 Task: Change  the formatting of the data  Which is Less than 5. in conditional formating, put the option 'Chart 4 colour. 'In the sheet  Attendance Sheet for Weekly Evaluationbook
Action: Mouse moved to (43, 125)
Screenshot: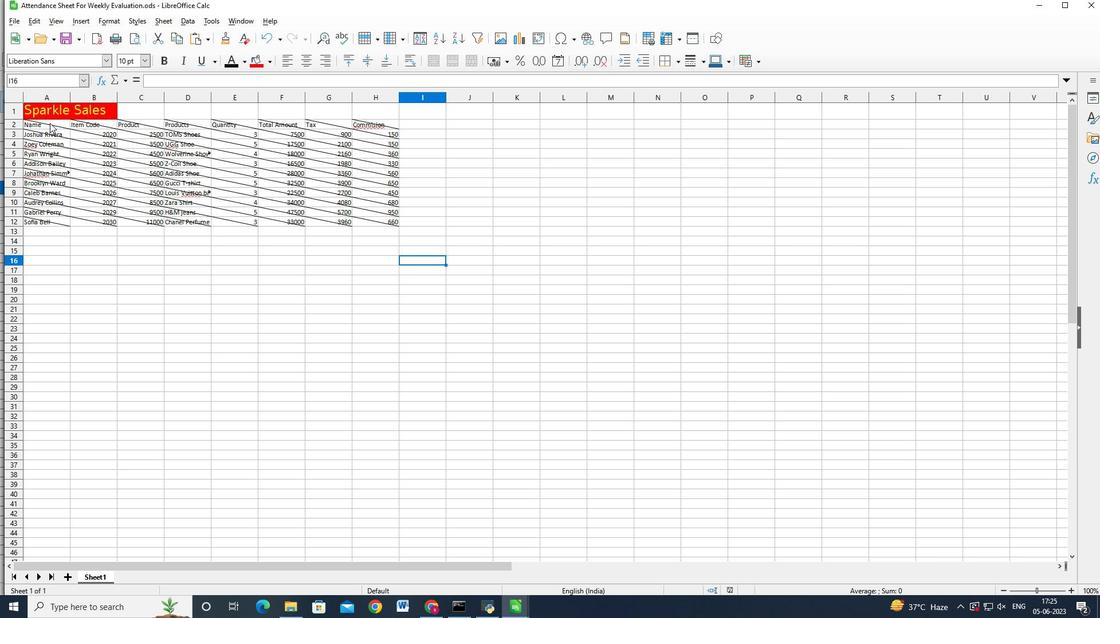 
Action: Mouse pressed left at (43, 125)
Screenshot: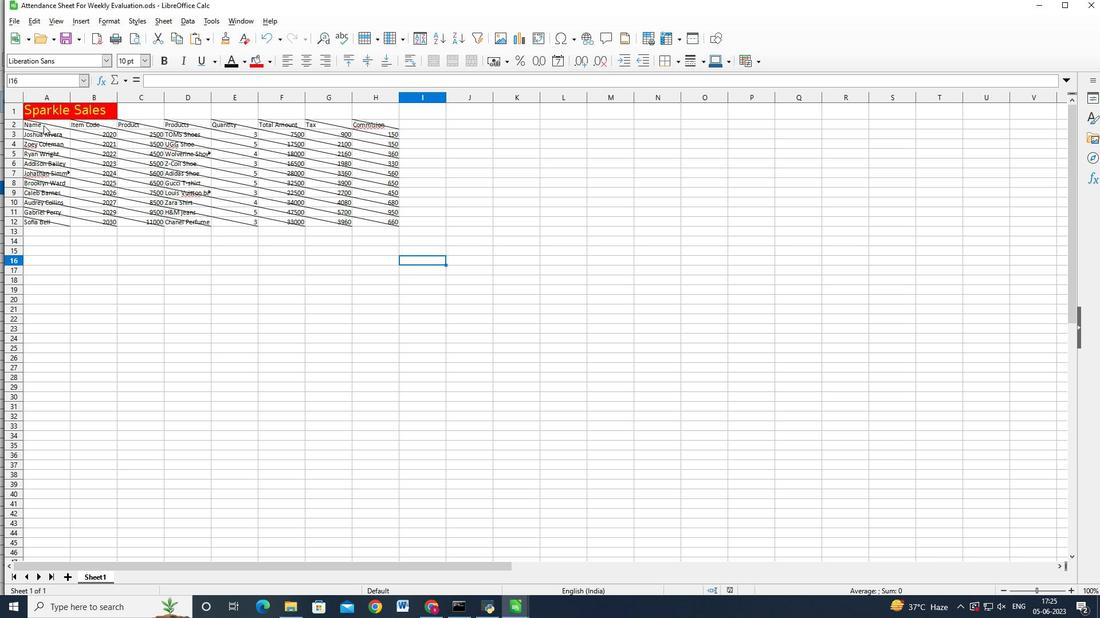 
Action: Mouse moved to (104, 17)
Screenshot: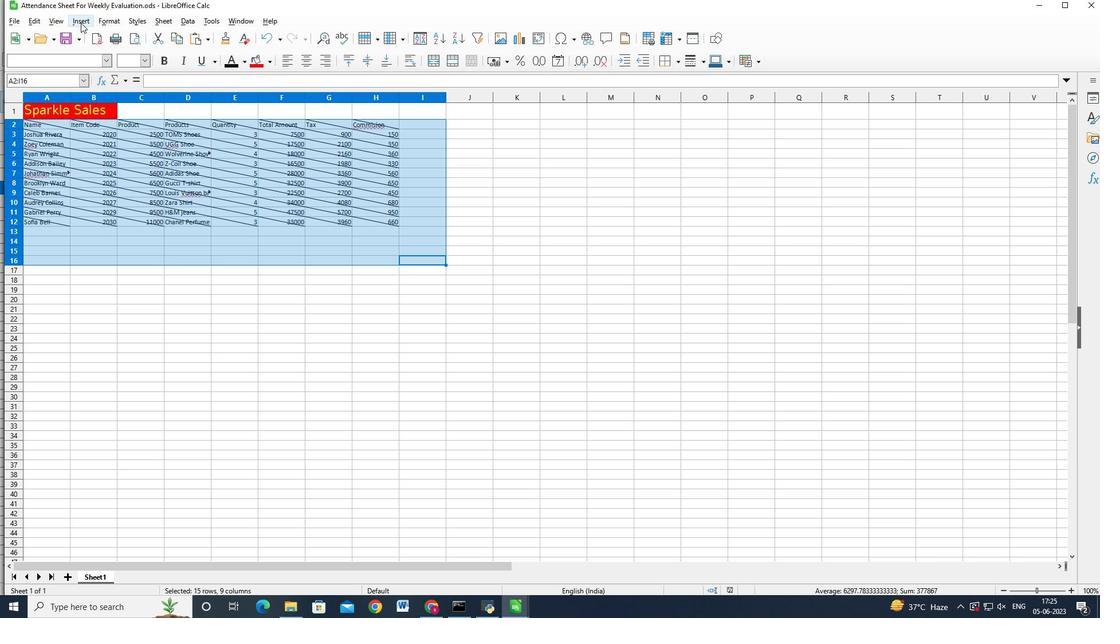 
Action: Mouse pressed left at (104, 17)
Screenshot: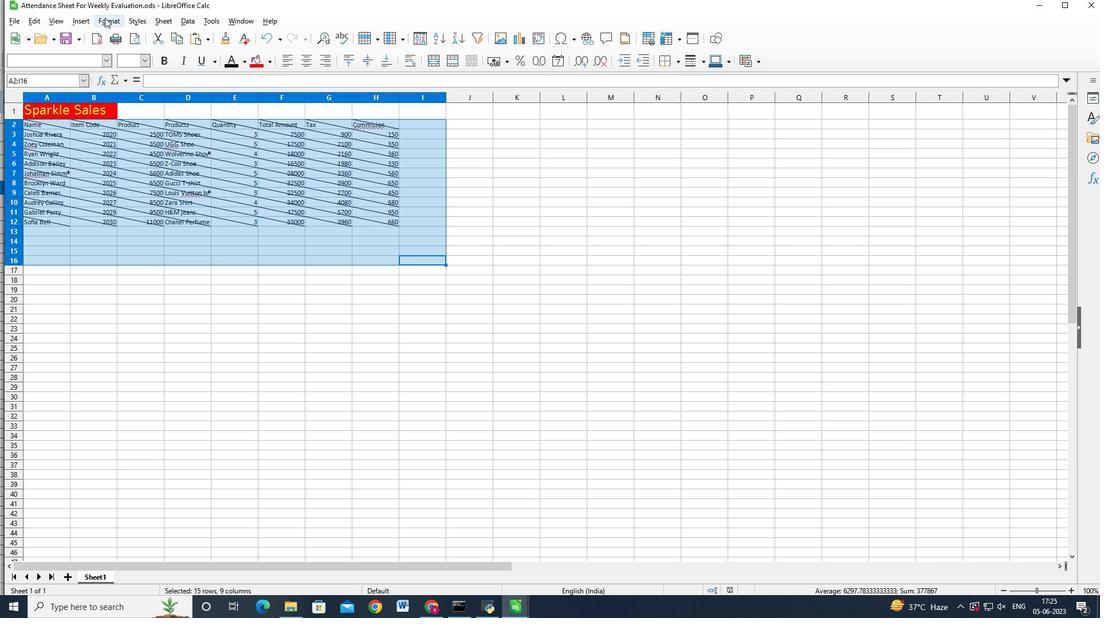 
Action: Mouse moved to (150, 203)
Screenshot: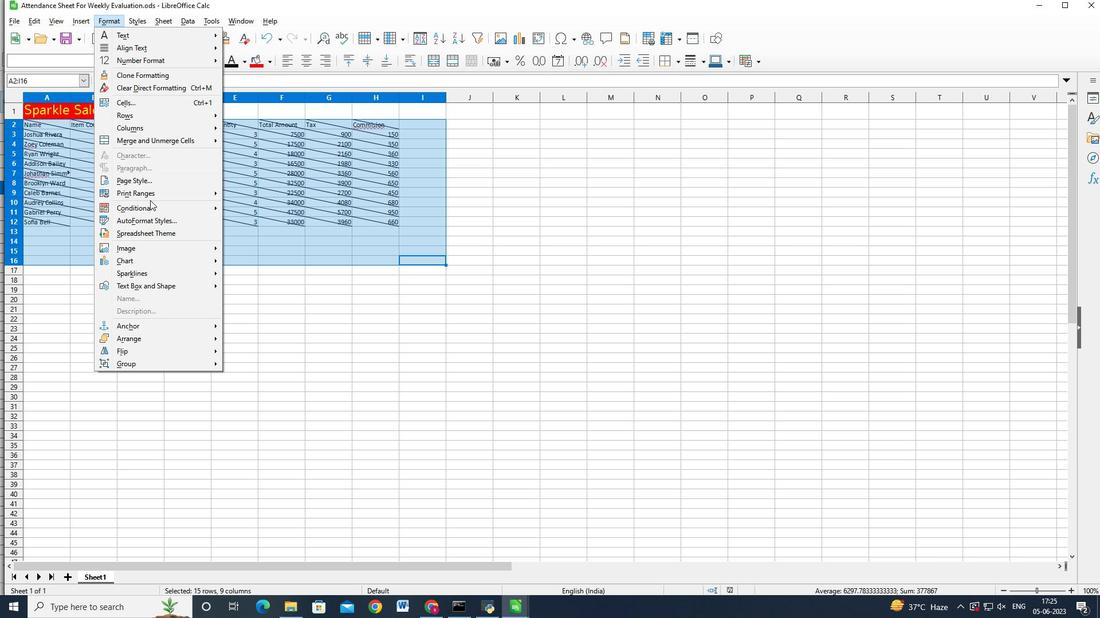 
Action: Mouse pressed left at (150, 203)
Screenshot: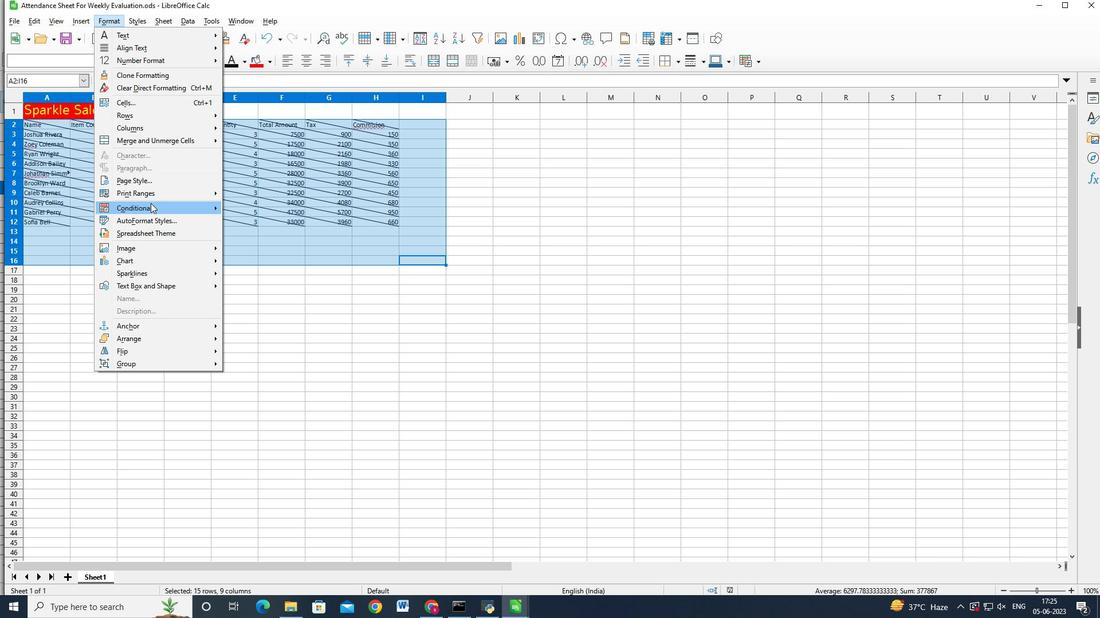 
Action: Mouse moved to (257, 207)
Screenshot: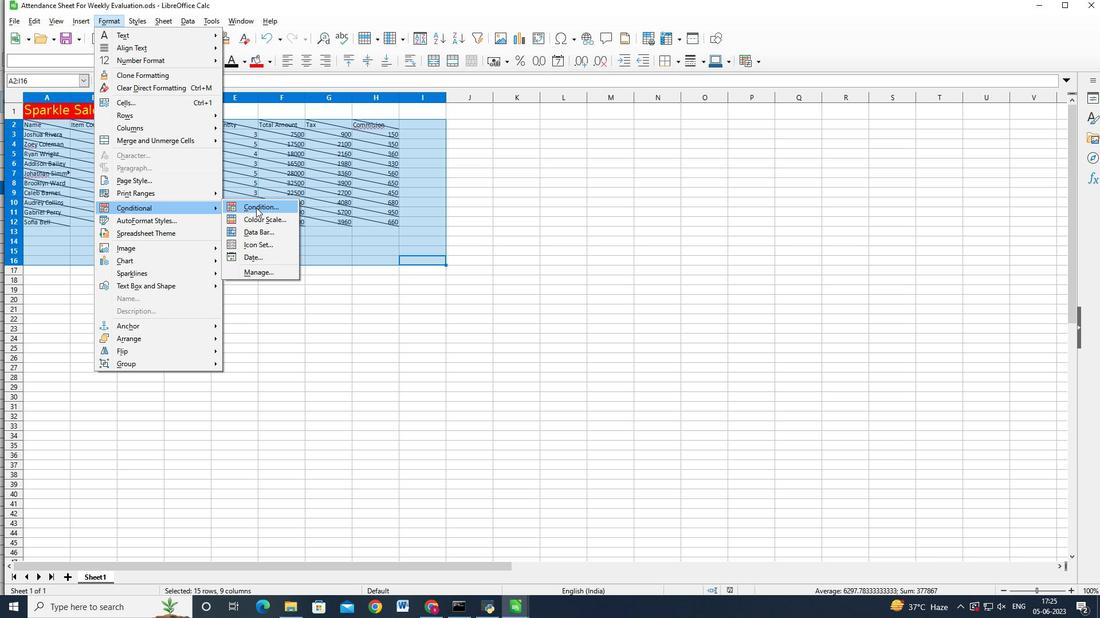 
Action: Mouse pressed left at (257, 207)
Screenshot: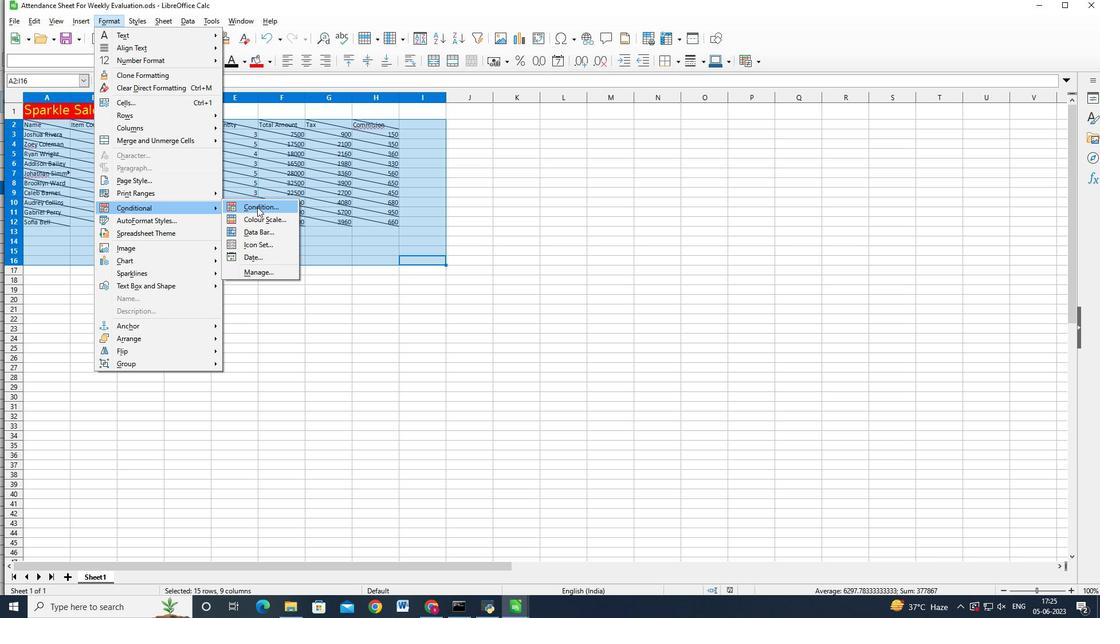 
Action: Mouse moved to (592, 181)
Screenshot: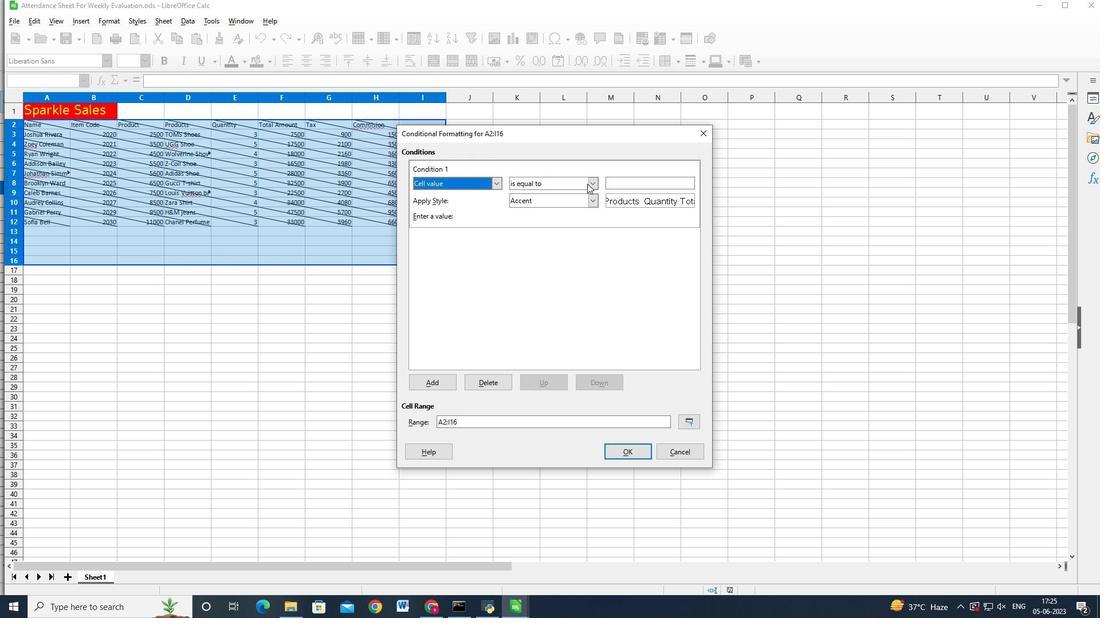 
Action: Mouse pressed left at (592, 181)
Screenshot: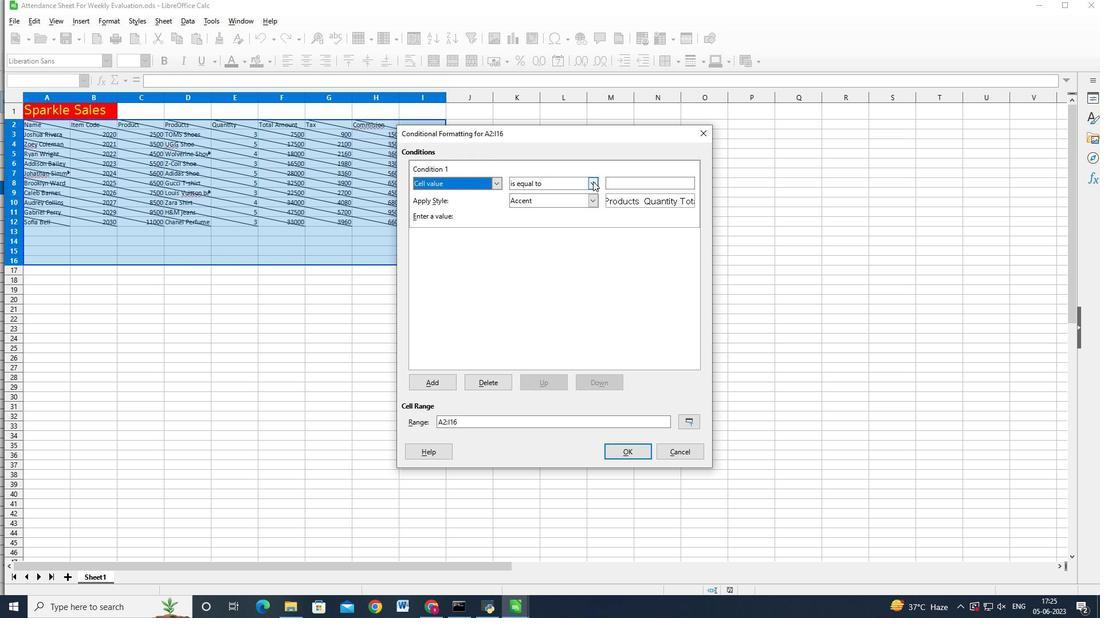 
Action: Mouse moved to (556, 204)
Screenshot: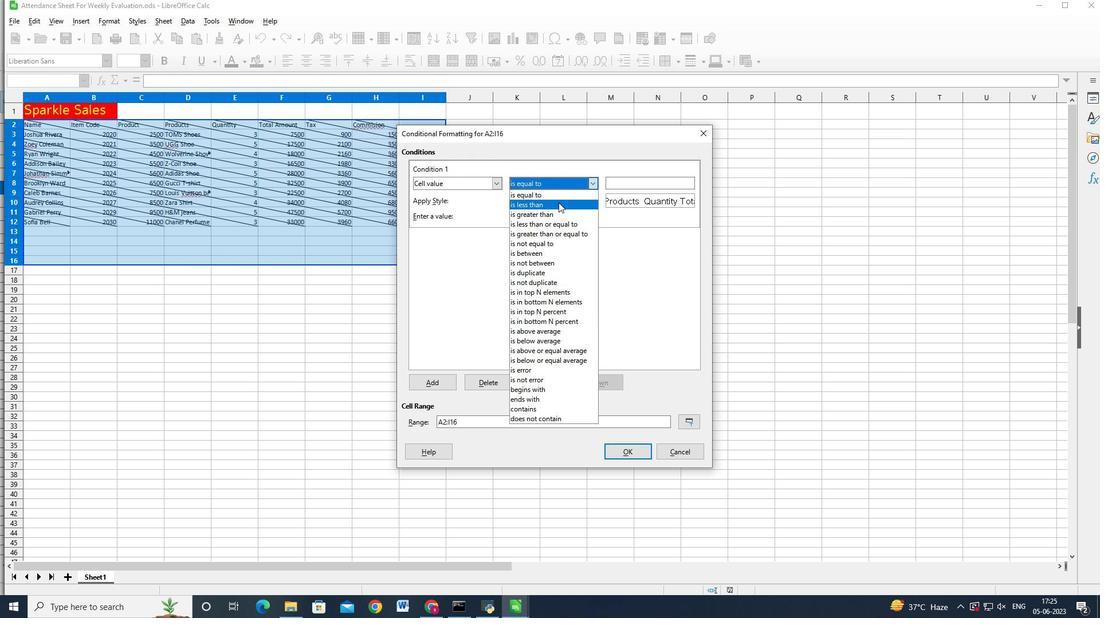 
Action: Mouse pressed left at (556, 204)
Screenshot: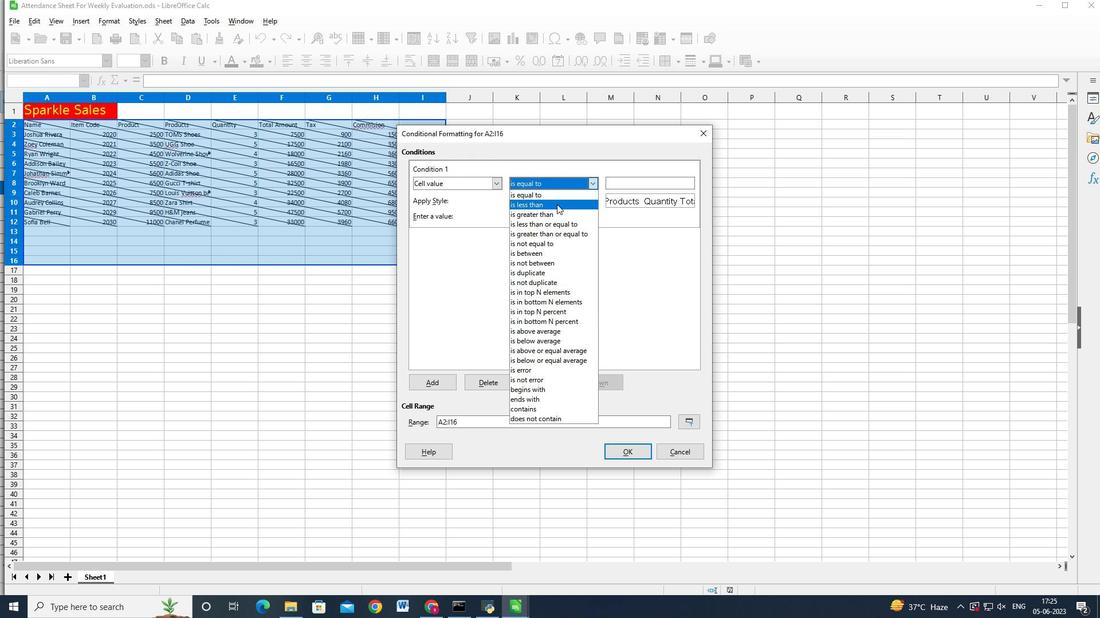 
Action: Mouse moved to (622, 180)
Screenshot: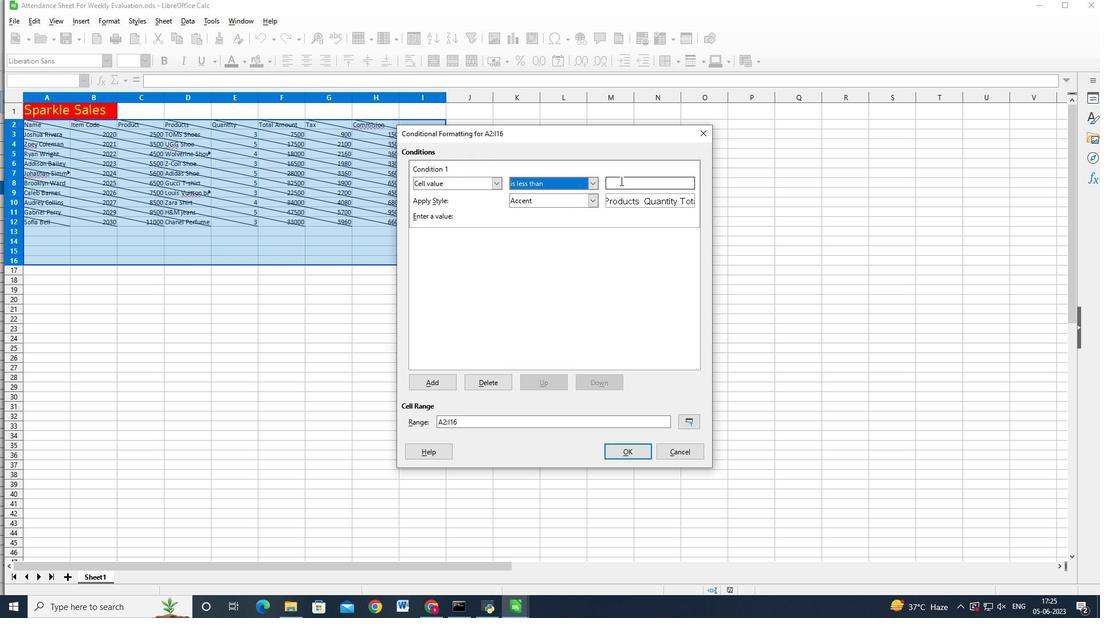 
Action: Mouse pressed left at (622, 180)
Screenshot: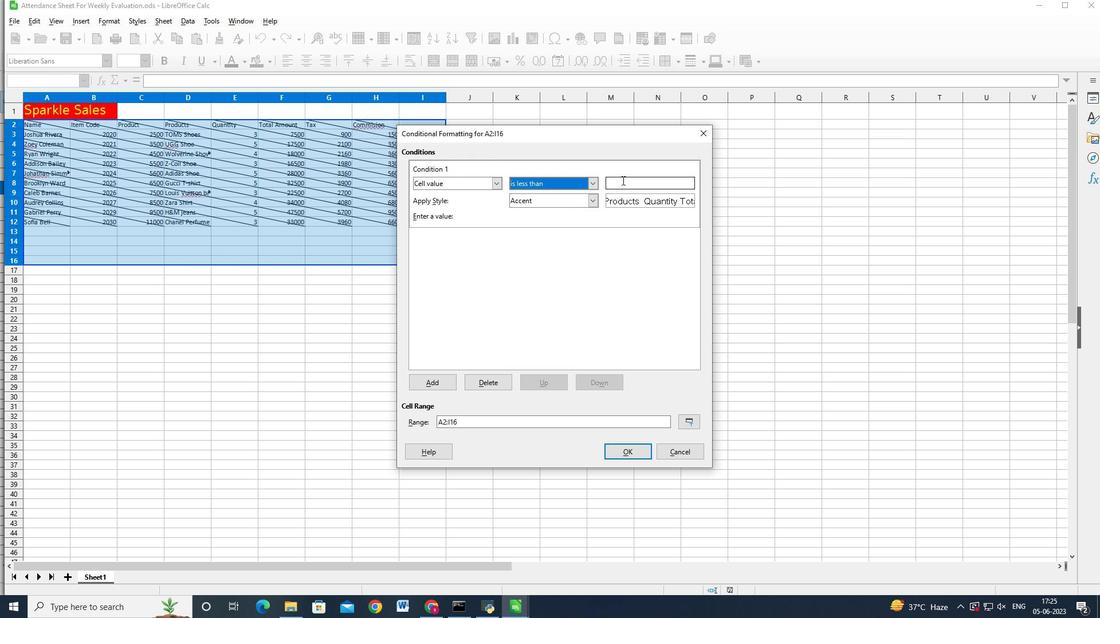 
Action: Key pressed 5
Screenshot: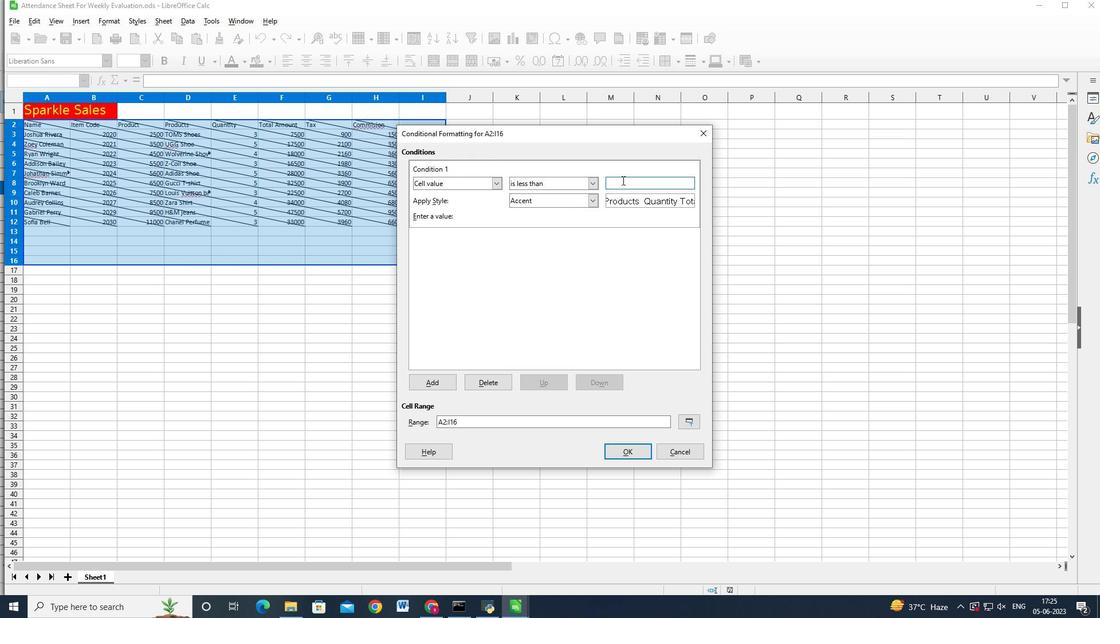 
Action: Mouse moved to (629, 448)
Screenshot: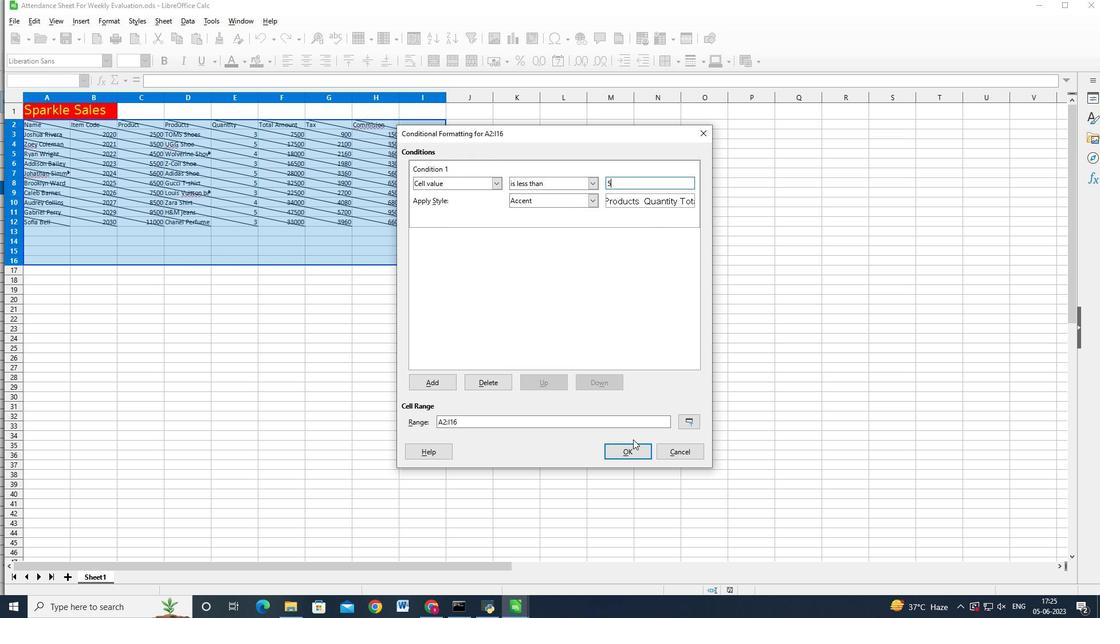
Action: Mouse pressed left at (629, 448)
Screenshot: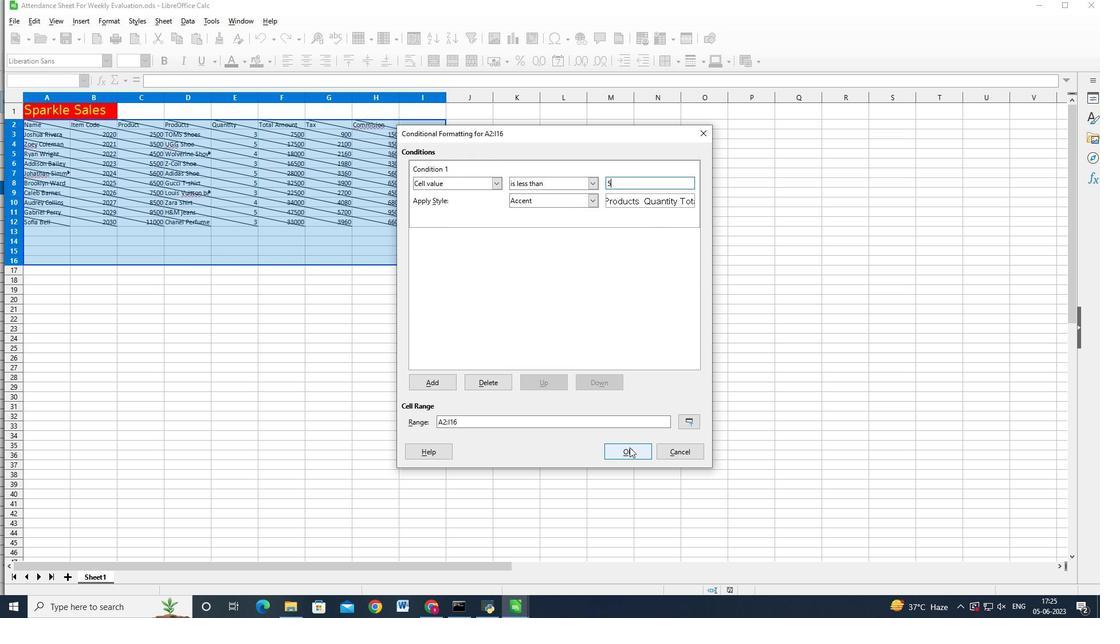 
Action: Mouse moved to (99, 21)
Screenshot: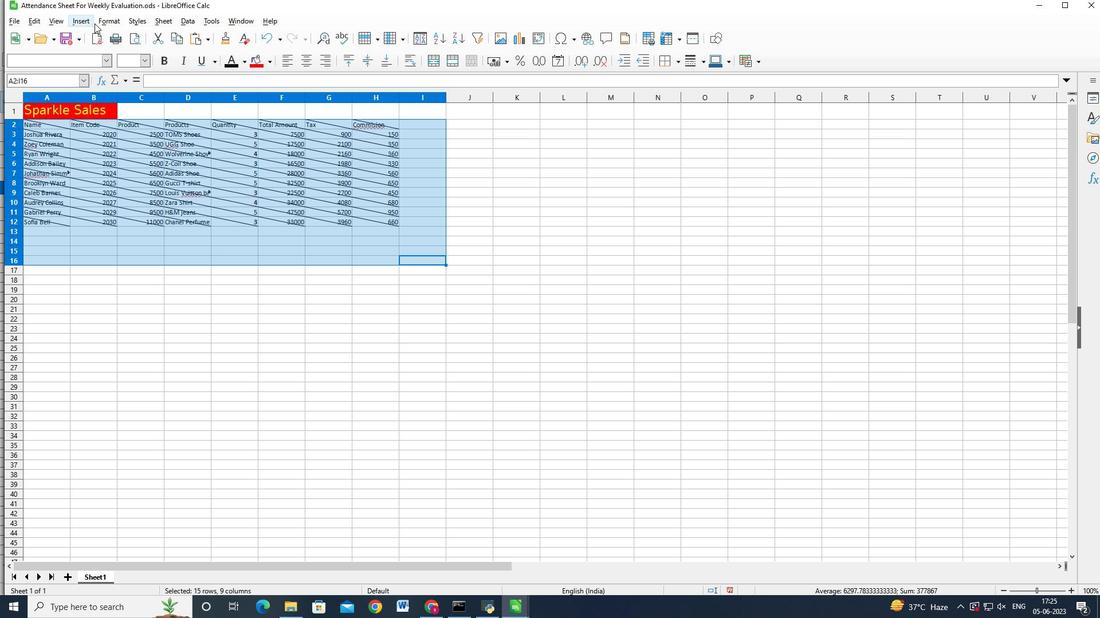 
Action: Mouse pressed left at (99, 21)
Screenshot: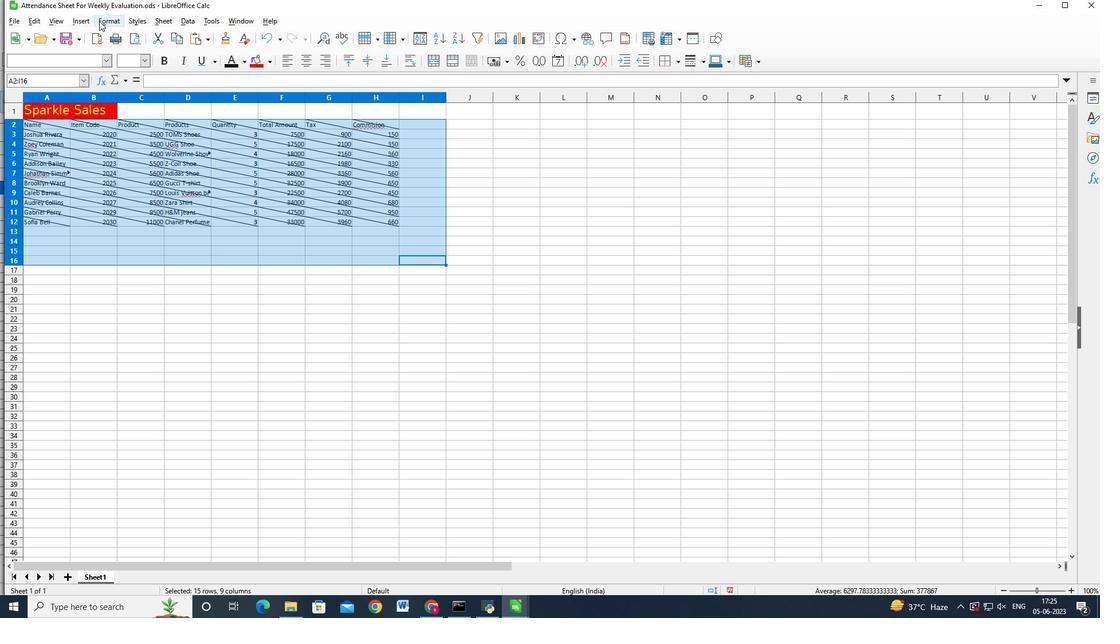 
Action: Mouse moved to (283, 217)
Screenshot: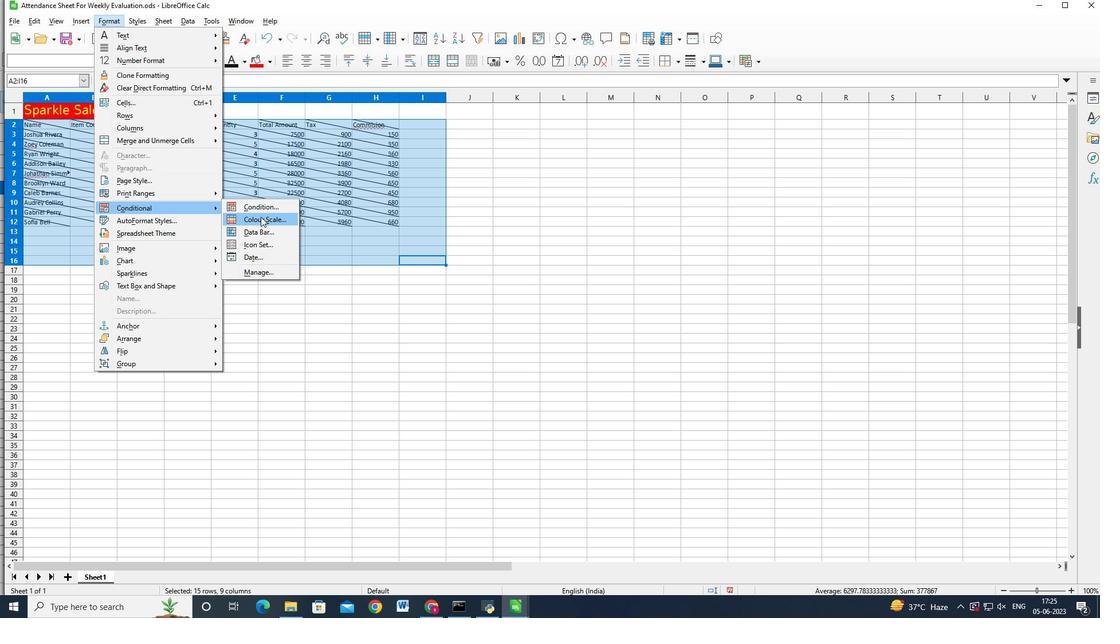 
Action: Mouse pressed left at (283, 217)
Screenshot: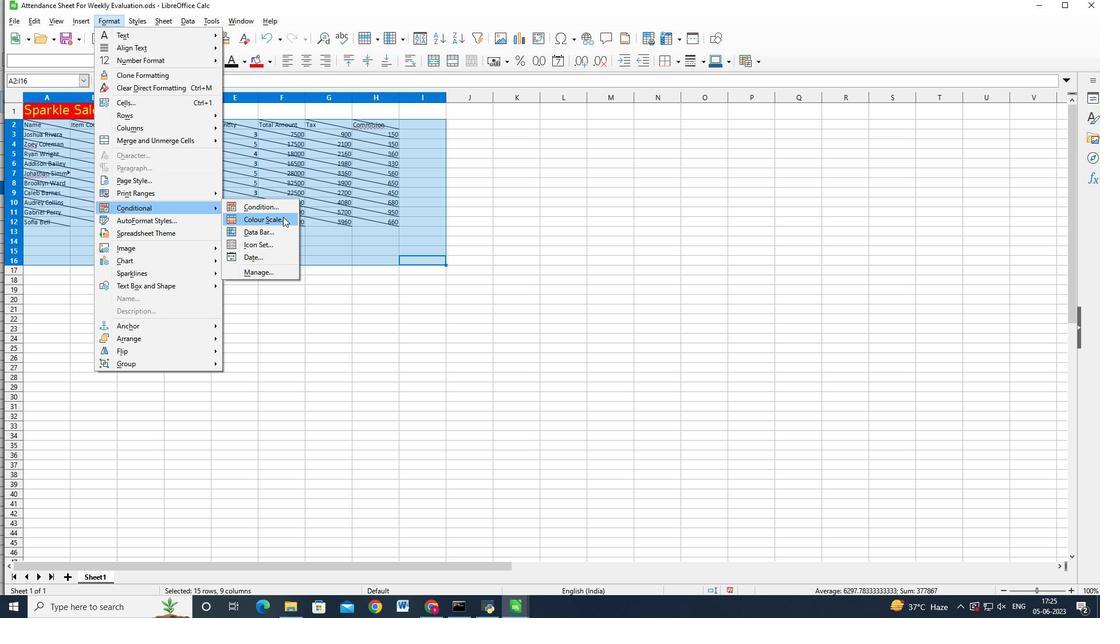 
Action: Mouse moved to (496, 186)
Screenshot: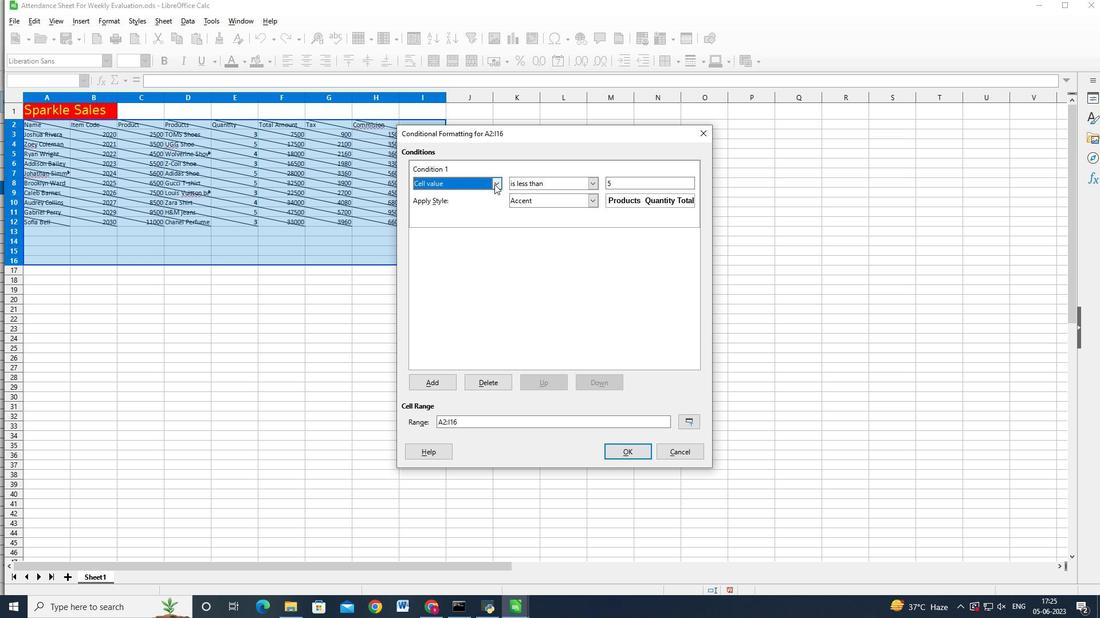 
Action: Mouse pressed left at (496, 186)
Screenshot: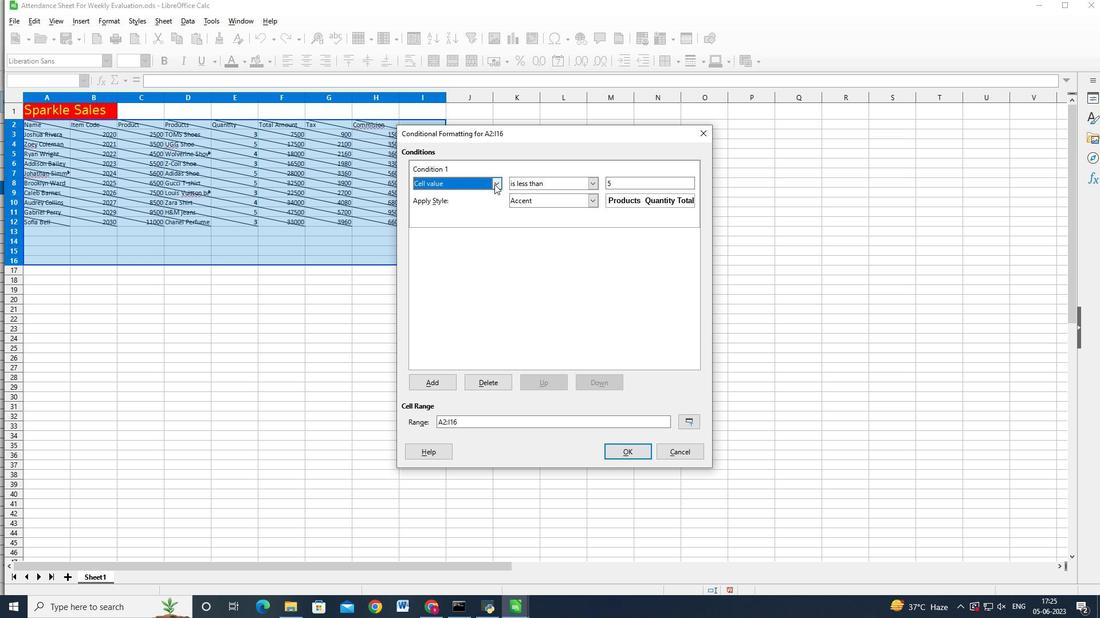 
Action: Mouse moved to (478, 197)
Screenshot: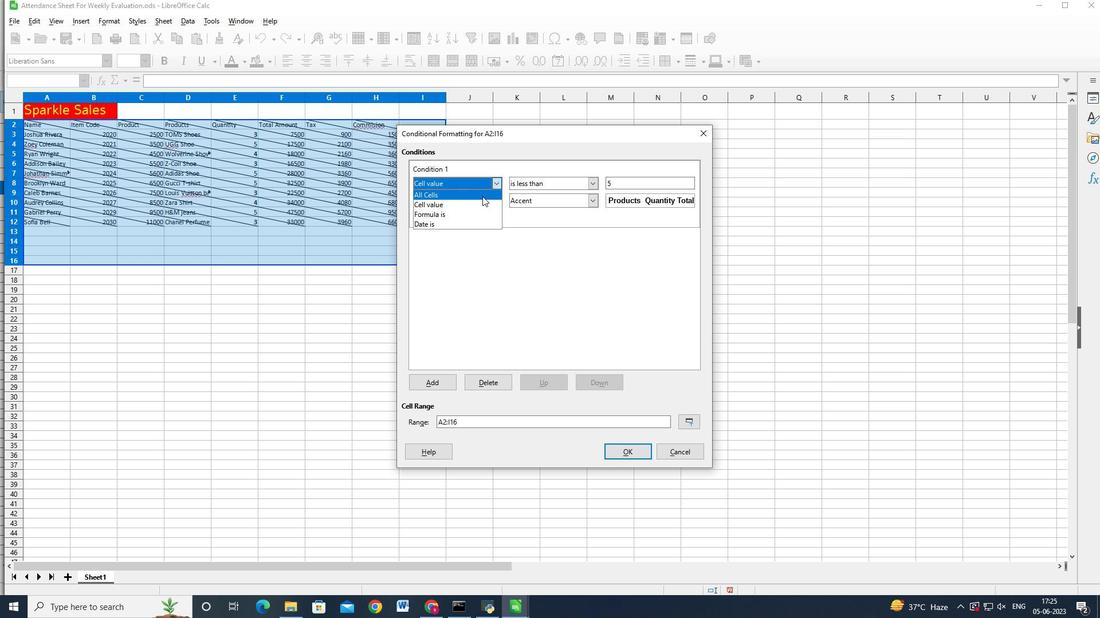 
Action: Mouse pressed left at (478, 197)
Screenshot: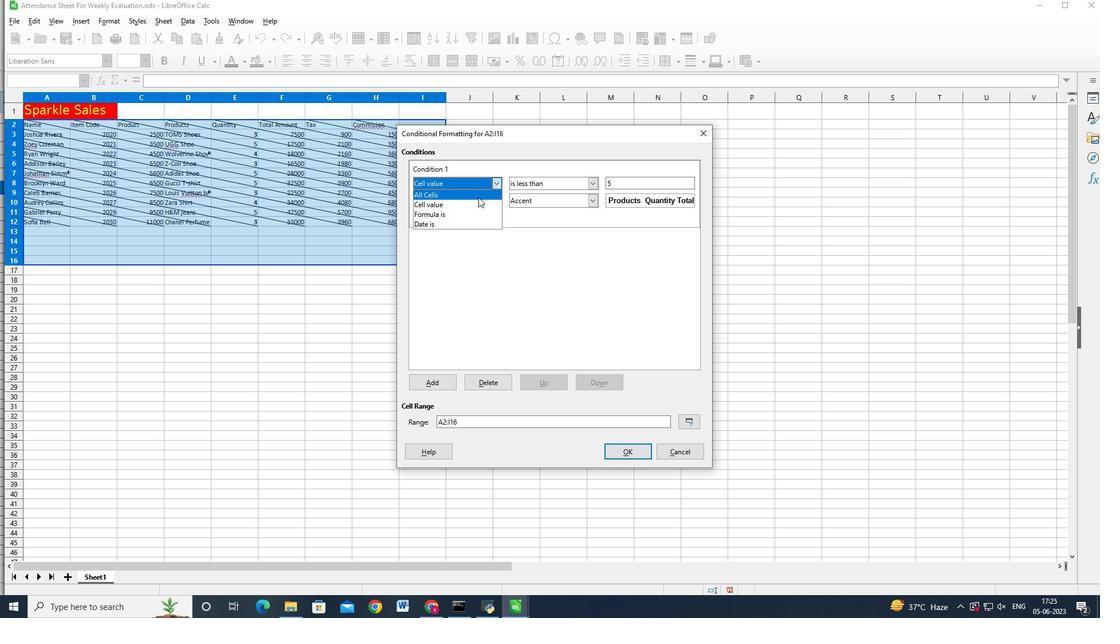 
Action: Mouse moved to (491, 241)
Screenshot: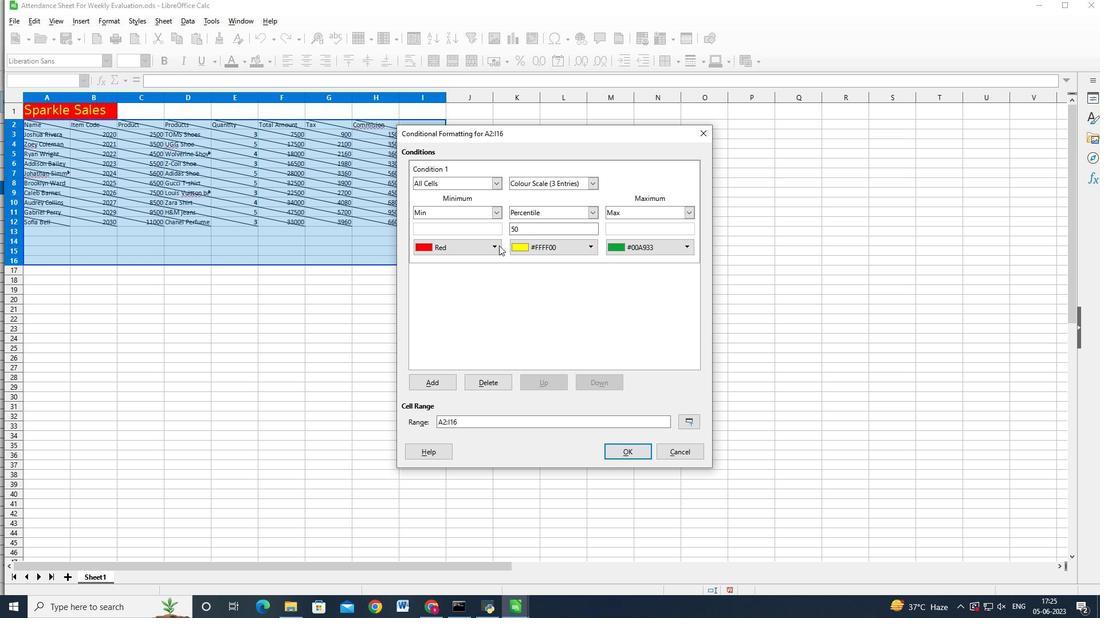 
Action: Mouse pressed left at (491, 241)
Screenshot: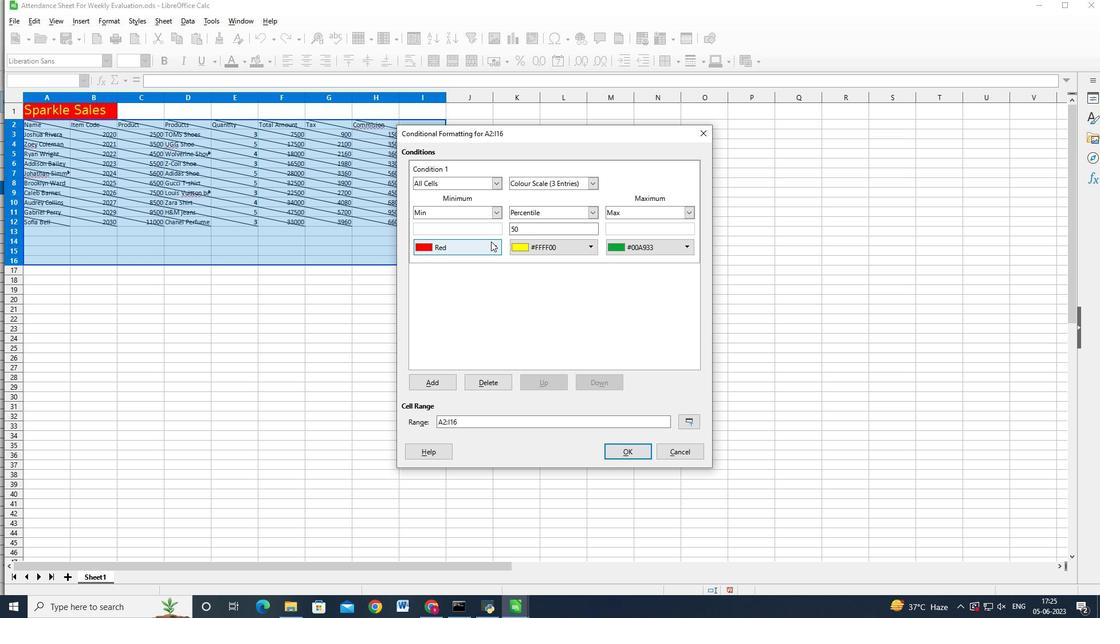 
Action: Mouse moved to (528, 263)
Screenshot: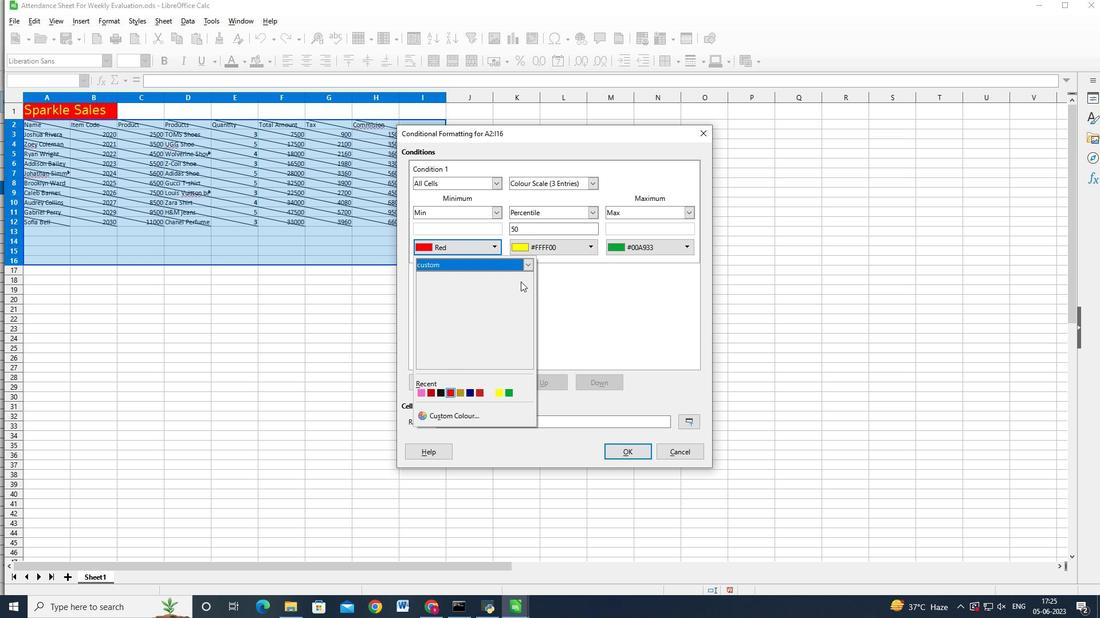 
Action: Mouse pressed left at (528, 263)
Screenshot: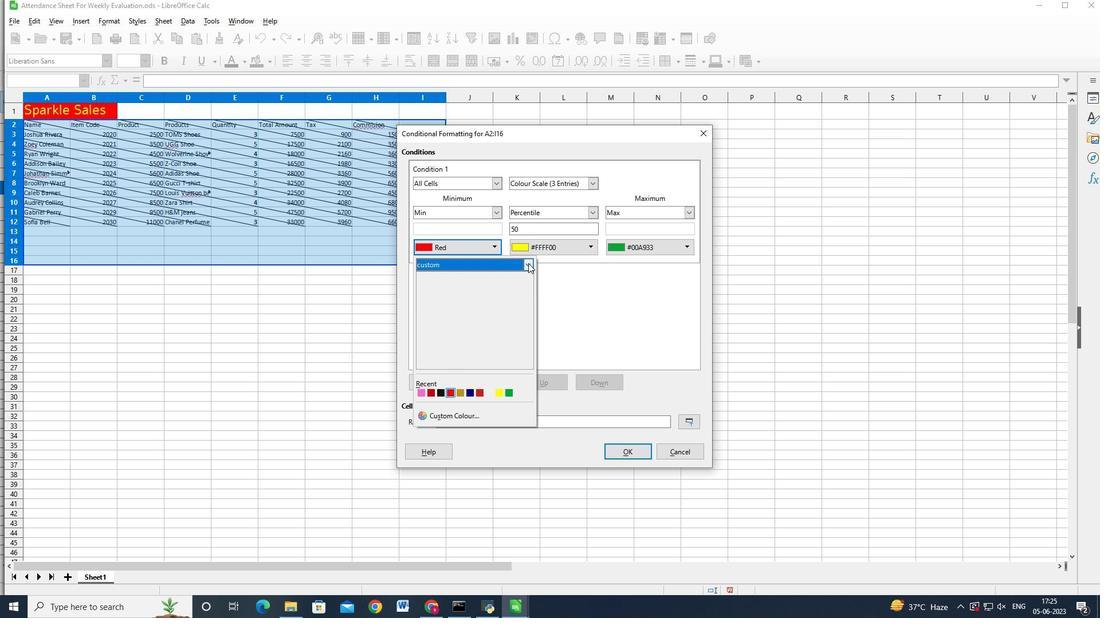 
Action: Mouse moved to (475, 285)
Screenshot: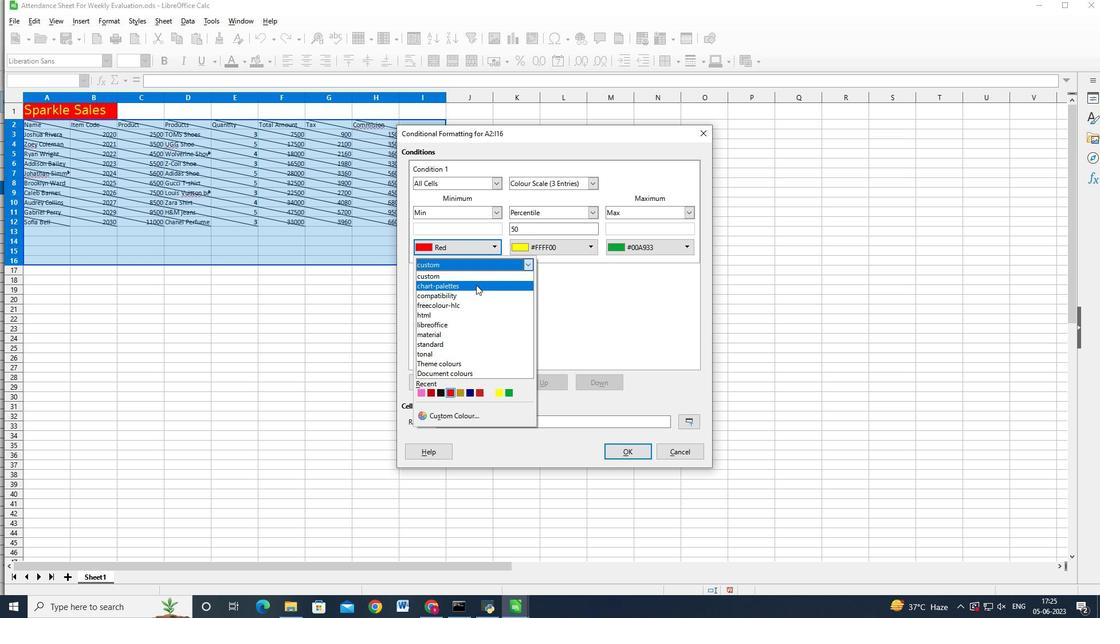 
Action: Mouse pressed left at (475, 285)
Screenshot: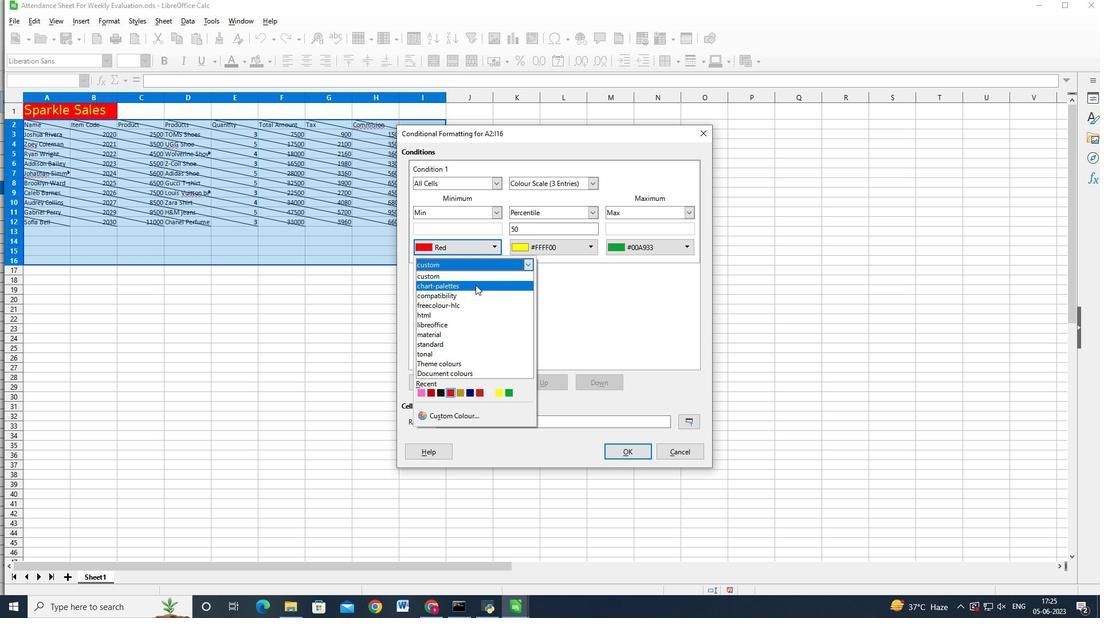 
Action: Mouse moved to (450, 276)
Screenshot: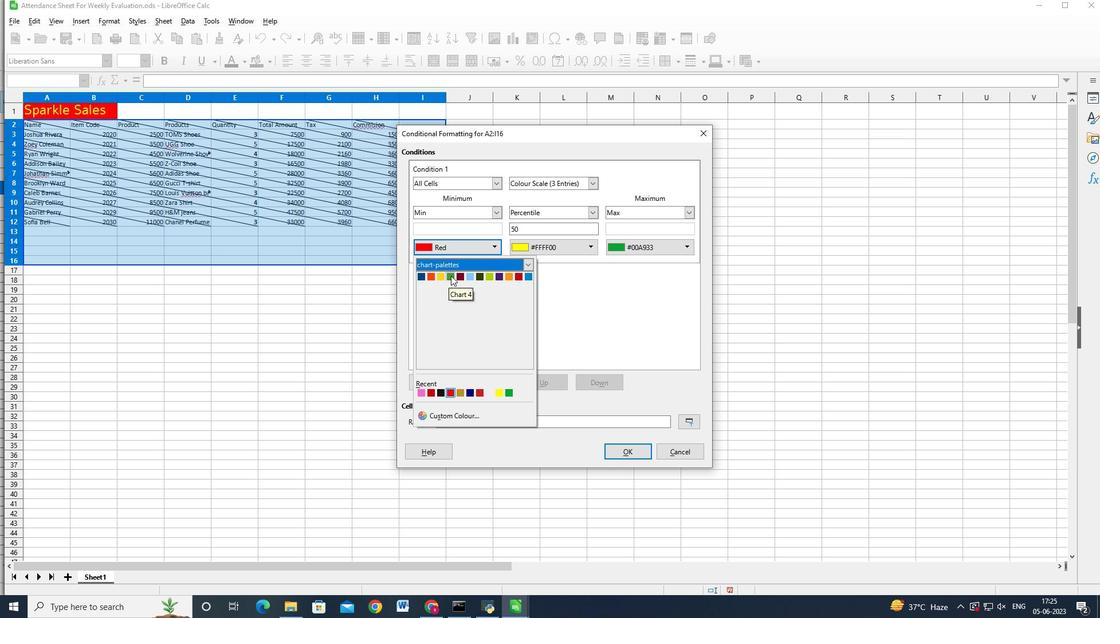 
Action: Mouse pressed left at (450, 276)
Screenshot: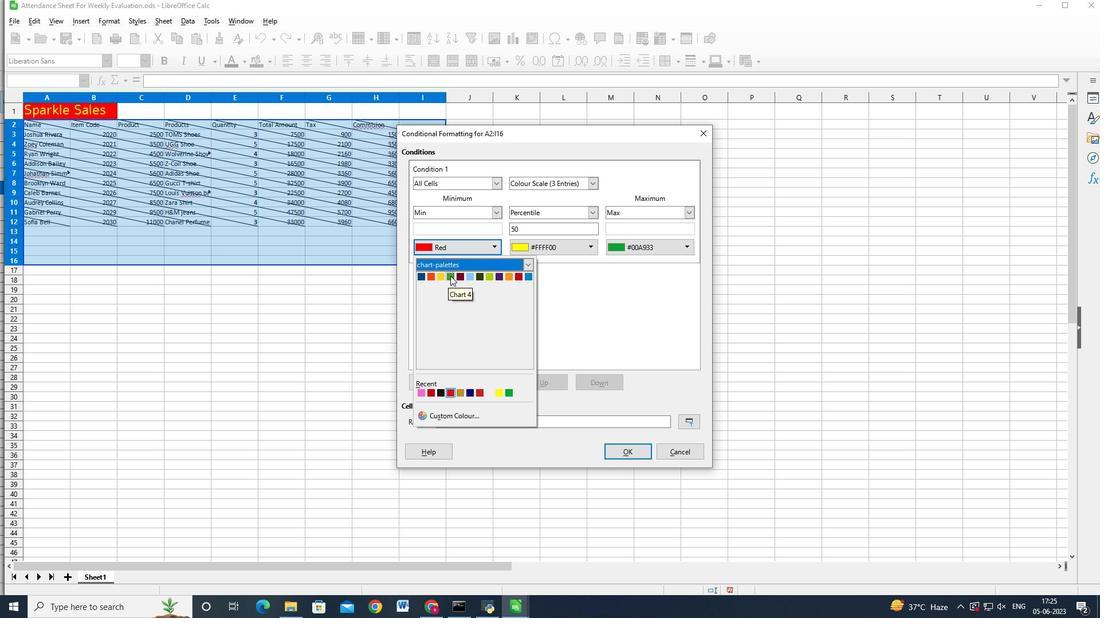 
Action: Mouse moved to (609, 448)
Screenshot: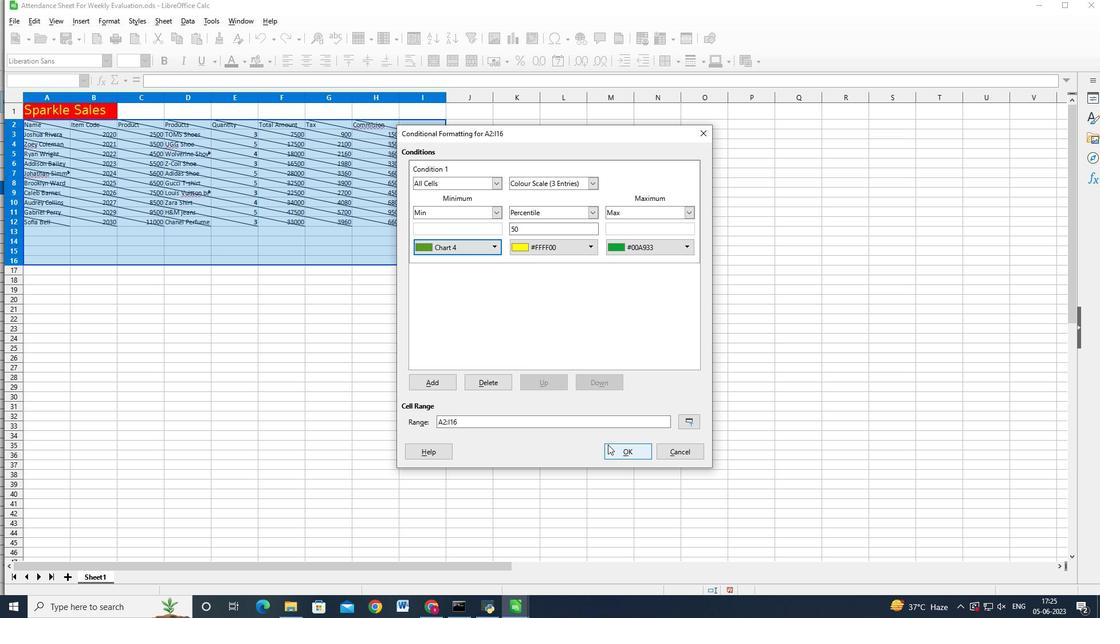 
Action: Mouse pressed left at (609, 448)
Screenshot: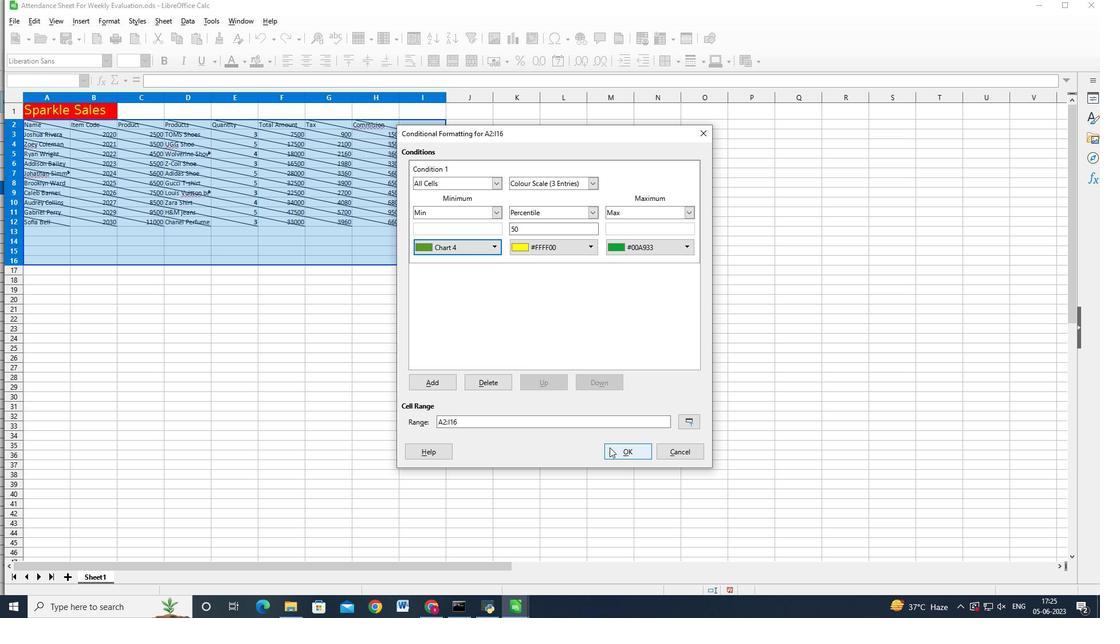 
Action: Mouse moved to (532, 249)
Screenshot: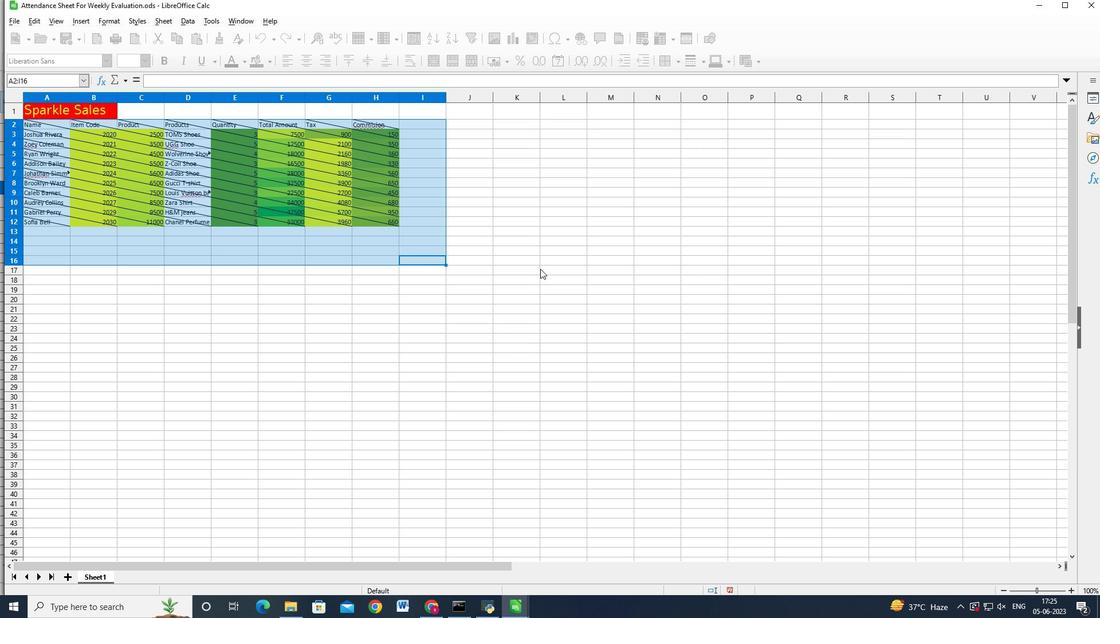 
Action: Mouse pressed left at (532, 249)
Screenshot: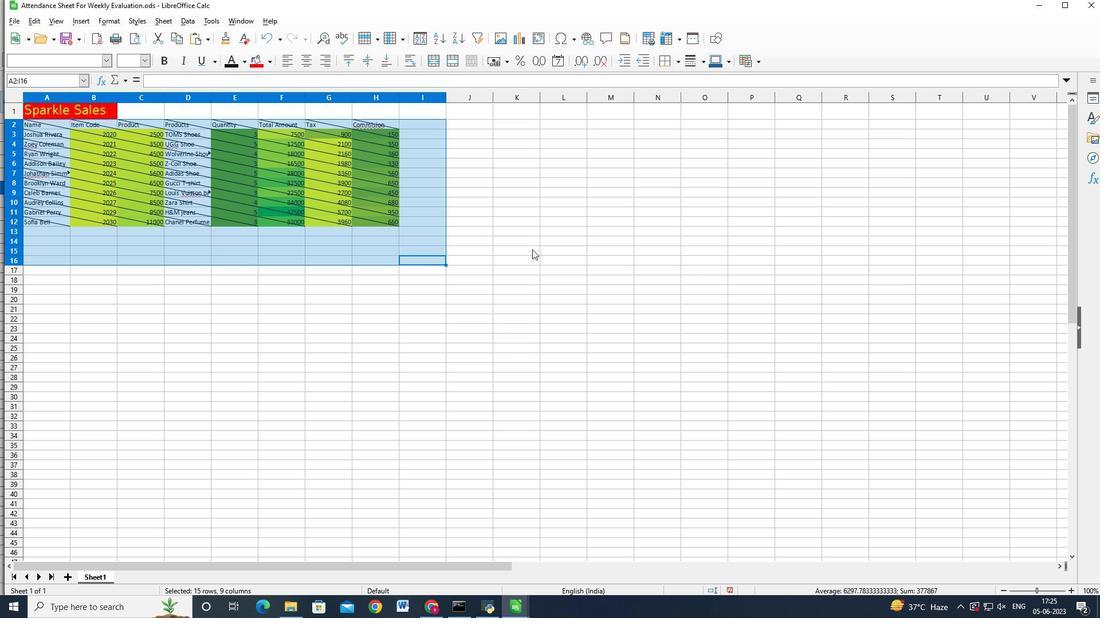 
Action: Key pressed ctrl+S
Screenshot: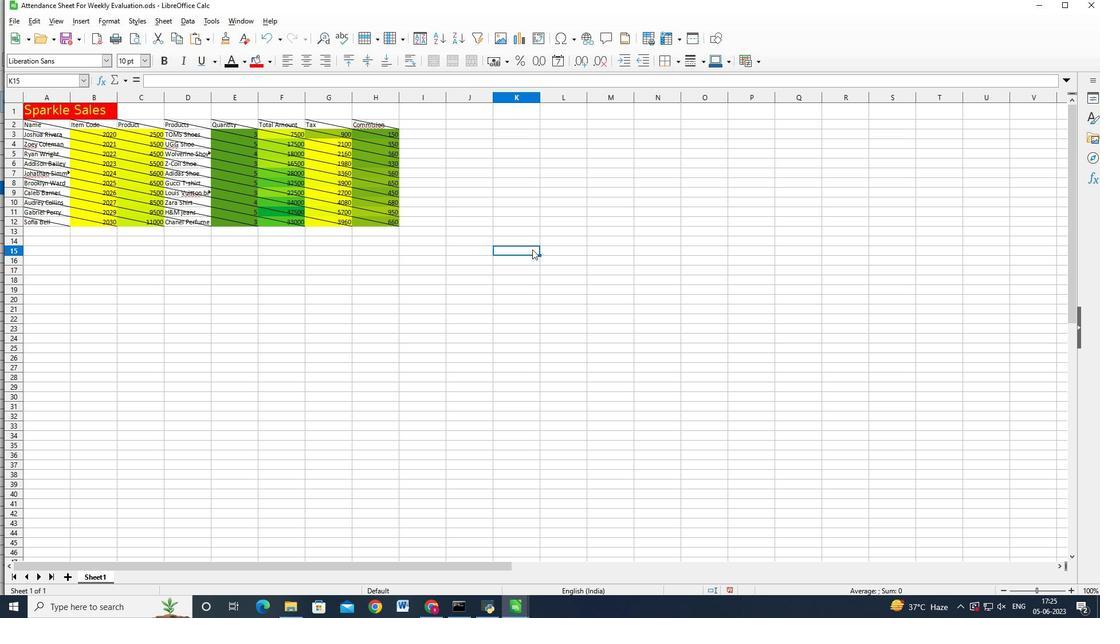 
